 Task: Write "Managed accounting activities to ensure compliance with accounting principles" in achievements or previous job.
Action: Mouse moved to (667, 89)
Screenshot: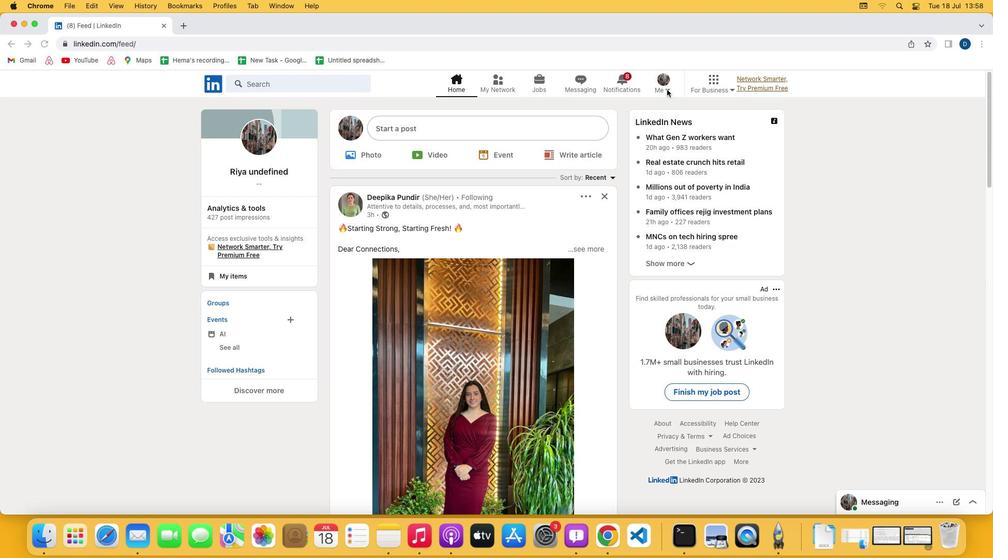 
Action: Mouse pressed left at (667, 89)
Screenshot: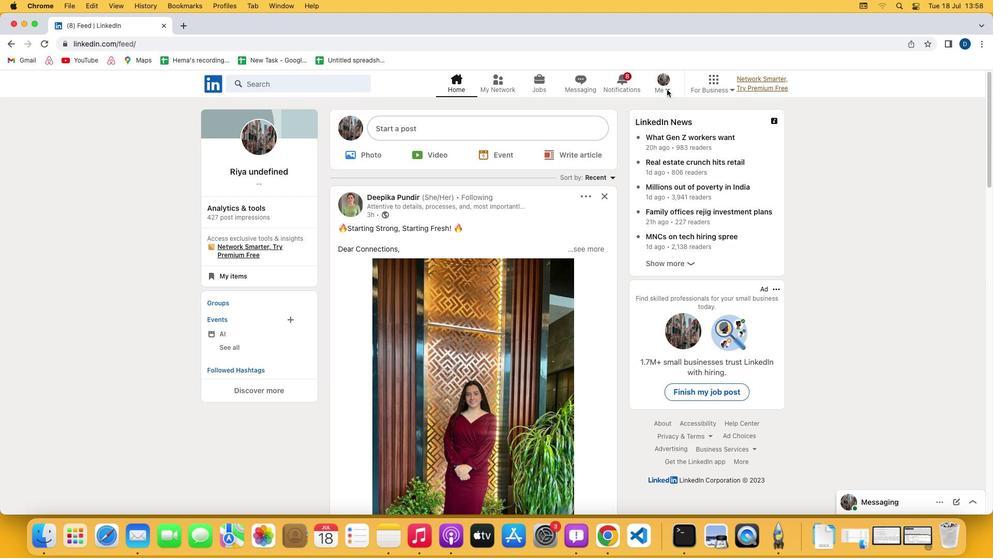 
Action: Mouse moved to (667, 91)
Screenshot: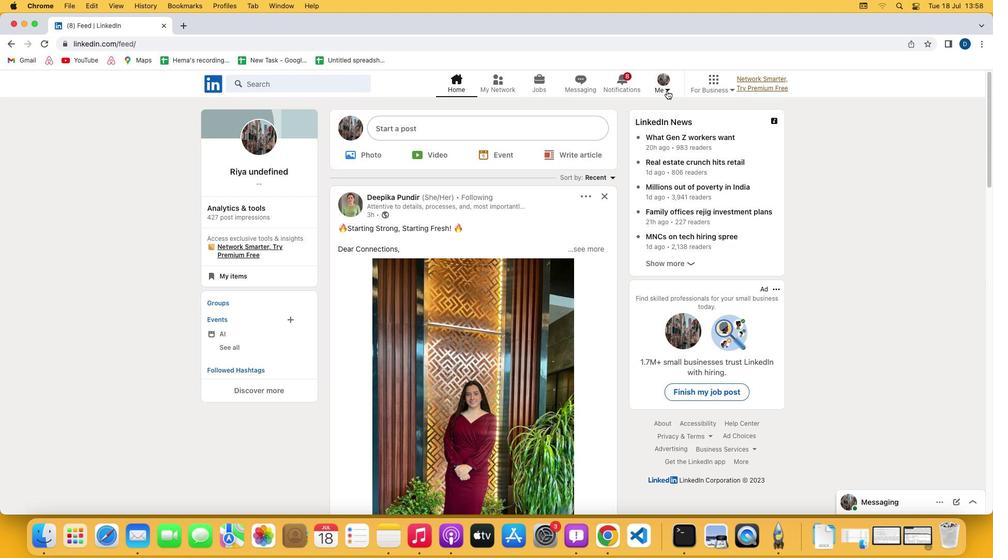 
Action: Mouse pressed left at (667, 91)
Screenshot: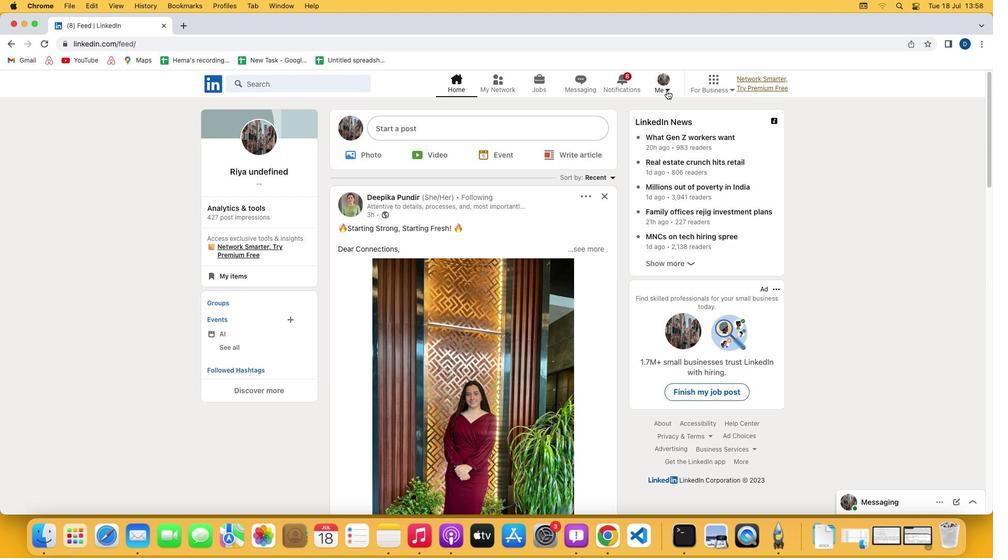 
Action: Mouse moved to (614, 143)
Screenshot: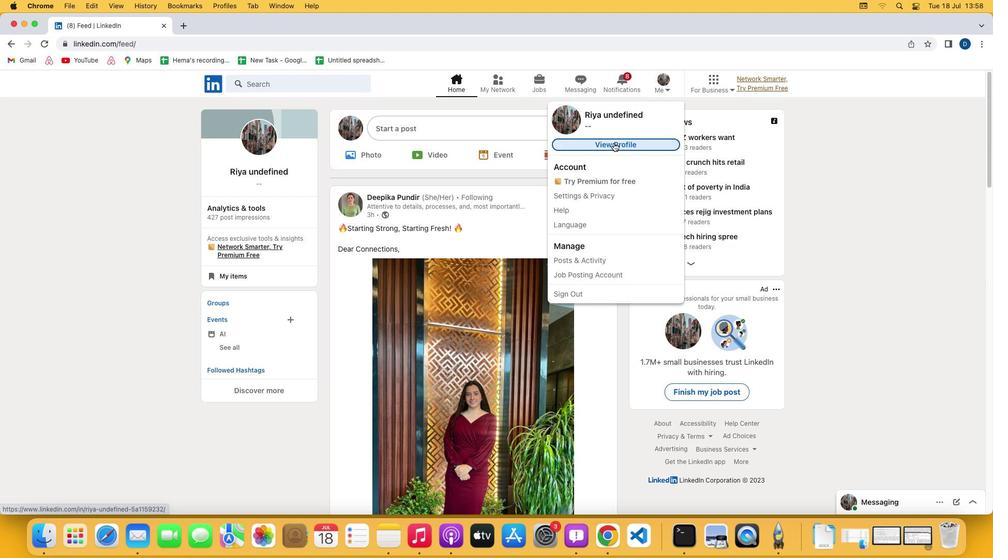 
Action: Mouse pressed left at (614, 143)
Screenshot: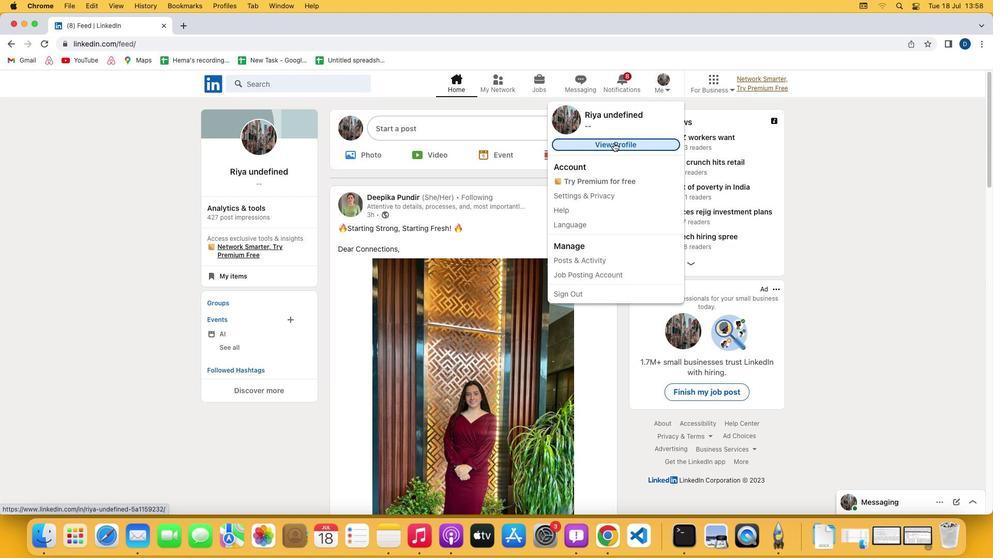
Action: Mouse moved to (312, 349)
Screenshot: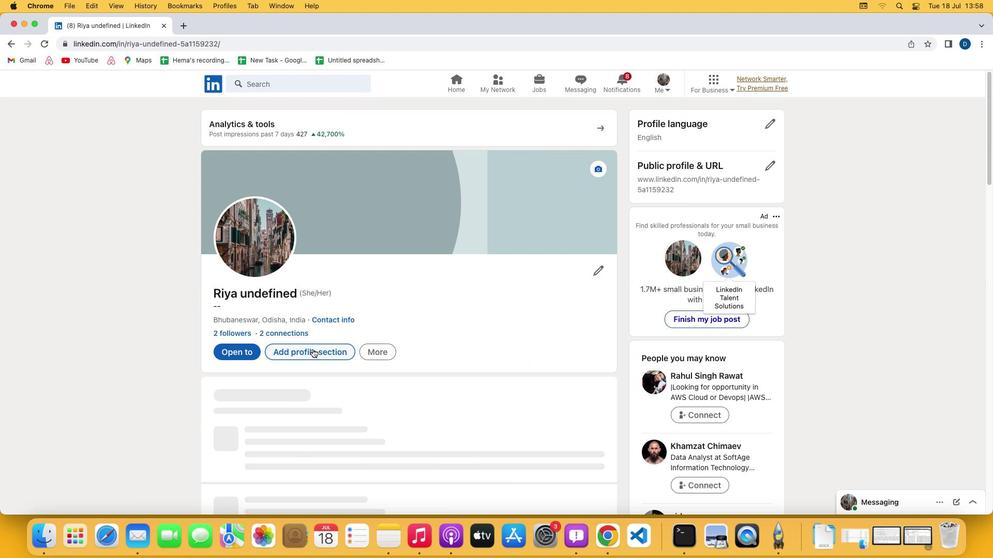 
Action: Mouse pressed left at (312, 349)
Screenshot: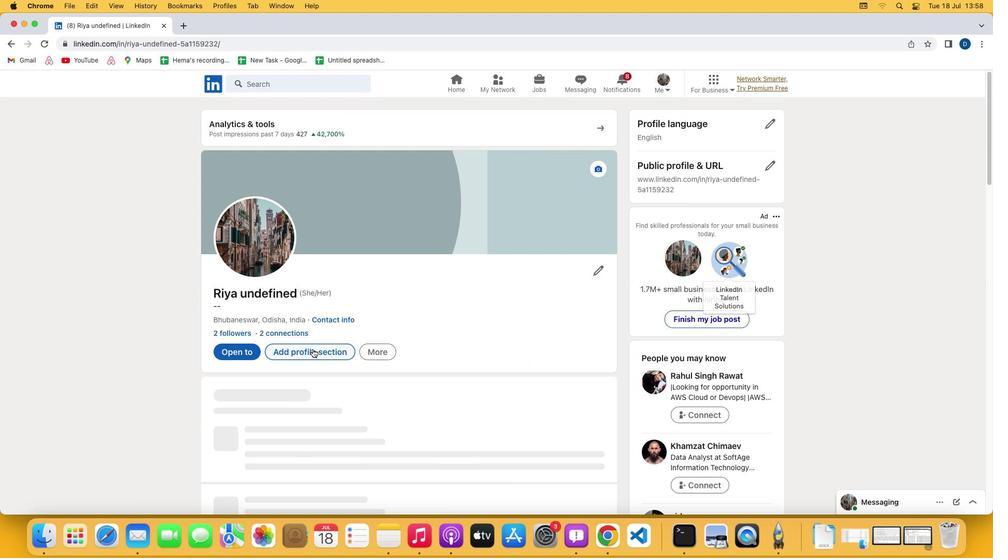
Action: Mouse moved to (443, 177)
Screenshot: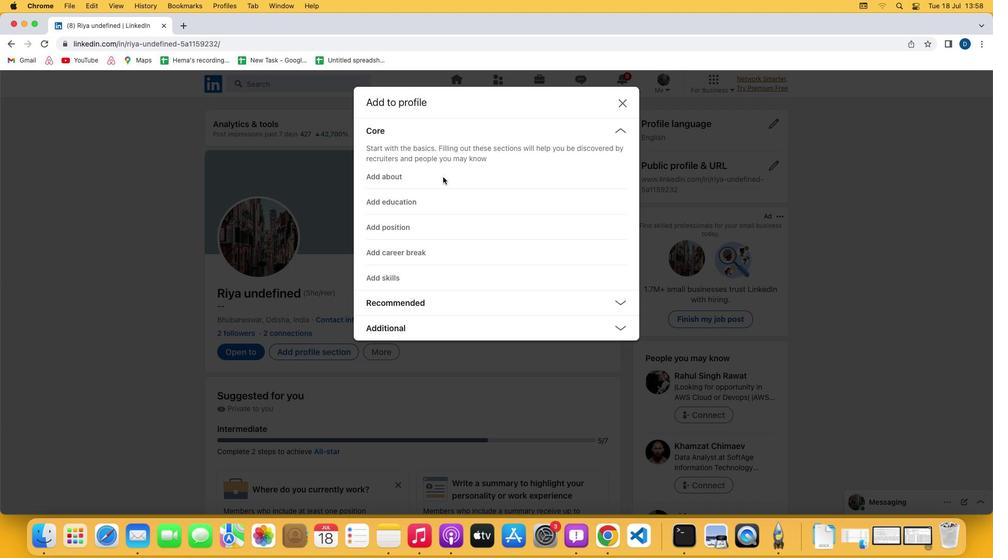 
Action: Mouse pressed left at (443, 177)
Screenshot: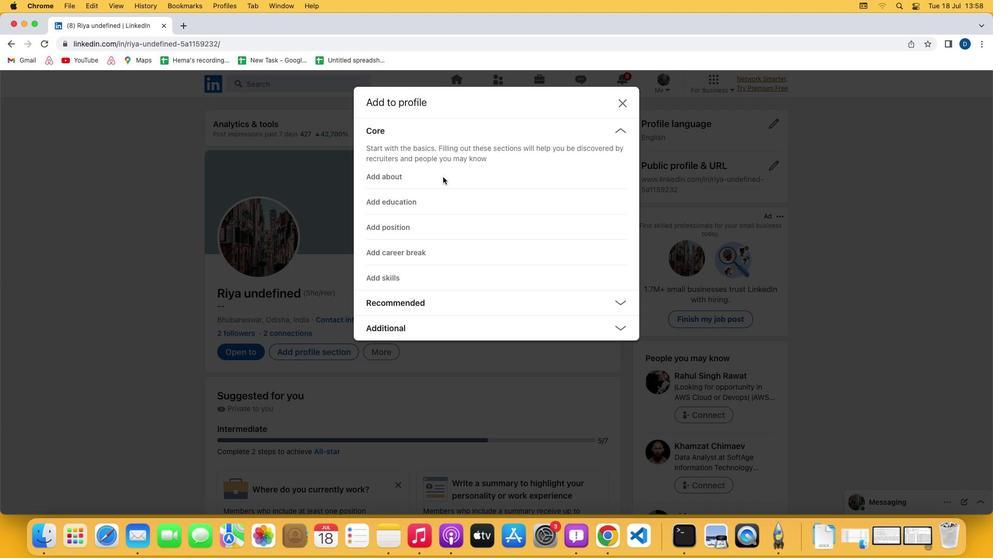 
Action: Mouse moved to (394, 178)
Screenshot: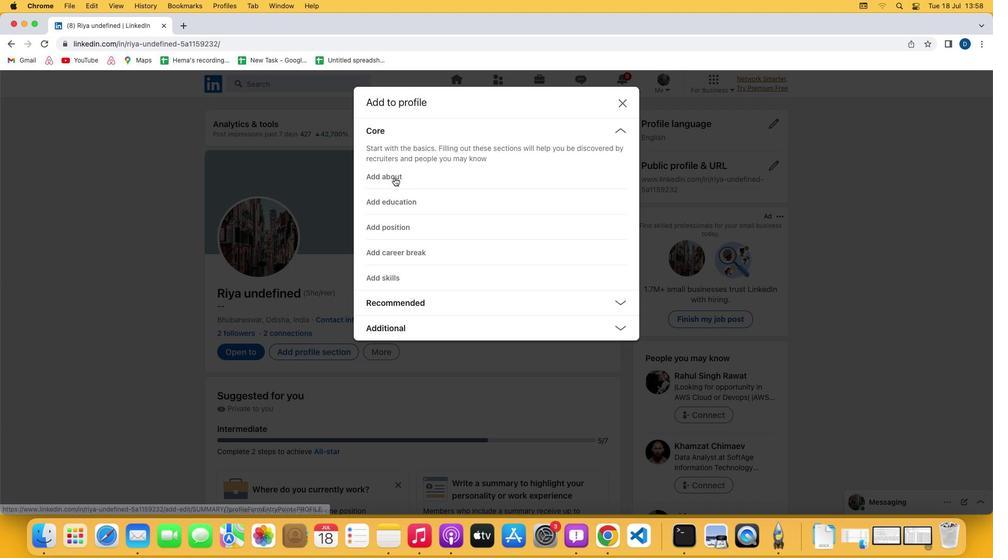
Action: Mouse pressed left at (394, 178)
Screenshot: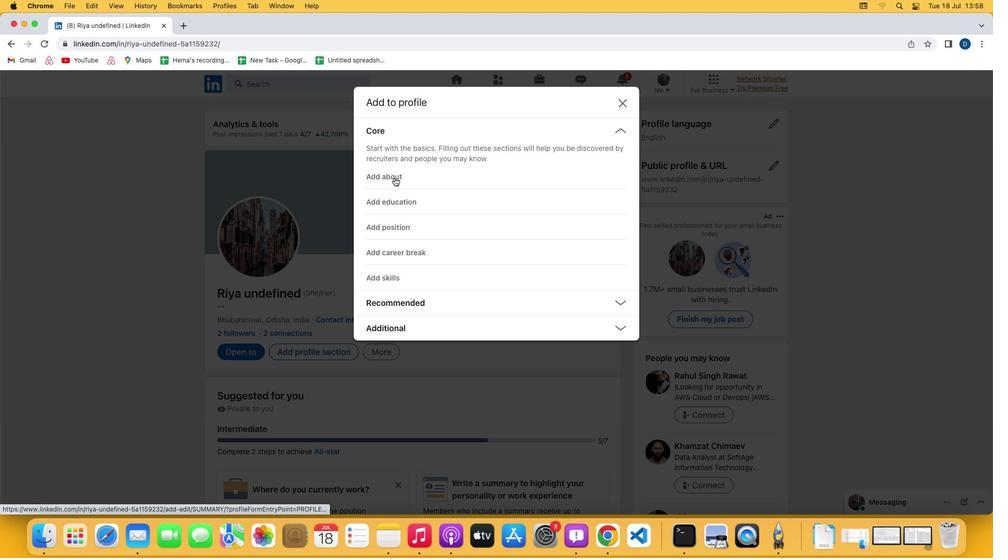 
Action: Mouse moved to (382, 168)
Screenshot: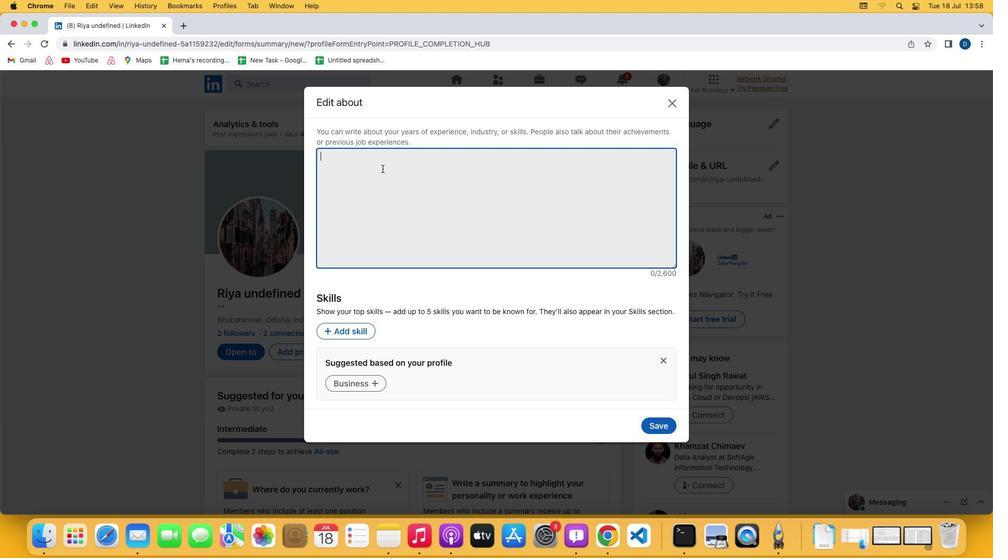 
Action: Mouse pressed left at (382, 168)
Screenshot: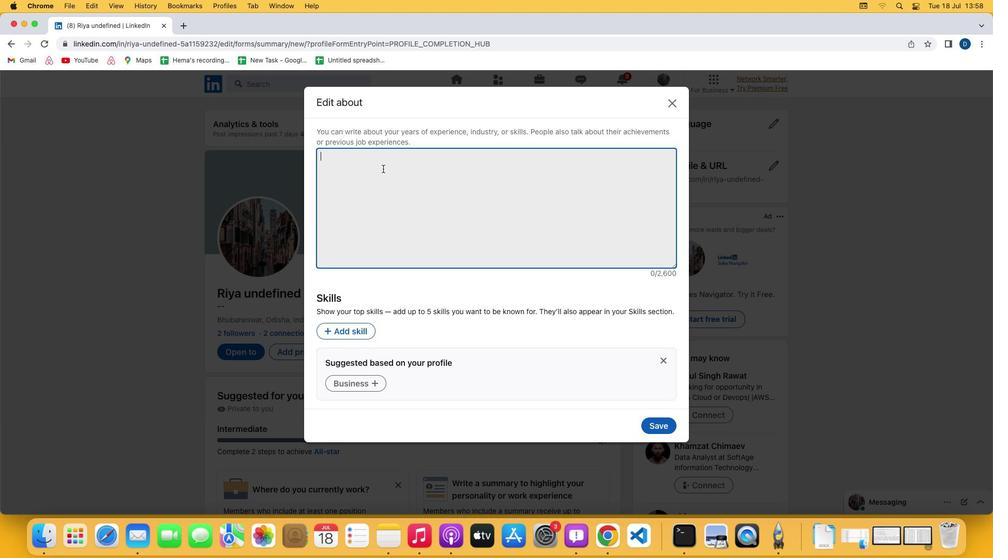 
Action: Mouse moved to (383, 169)
Screenshot: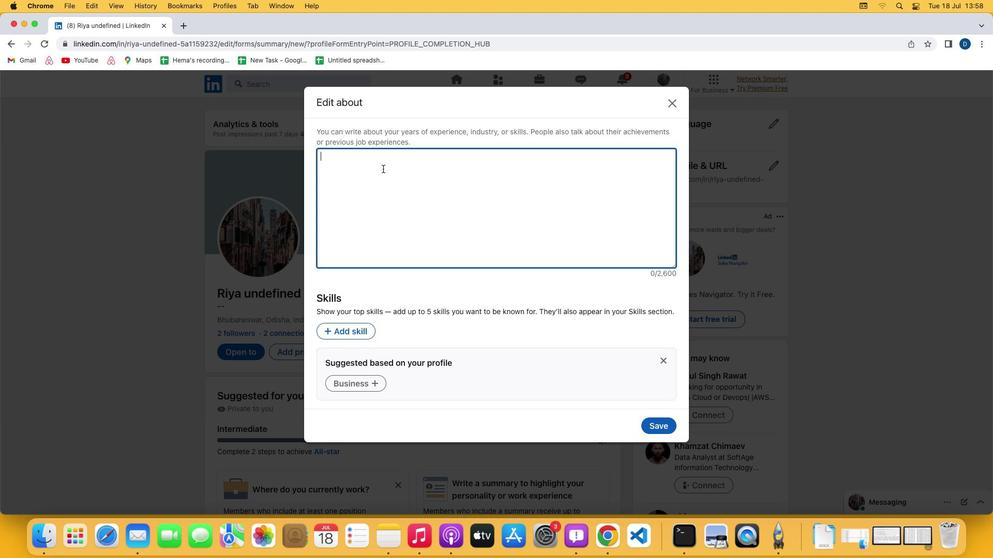
Action: Key pressed Key.shift'M''a''n''a''g''e''d'Key.space'a''c''c''o''u''n''t''i''n''g'Key.space'a''c''t''i''v''i''t''i''e''s'Key.space't''o'Key.space'e''n''s''u''r''e'Key.space'c''o''m''p''l'
Screenshot: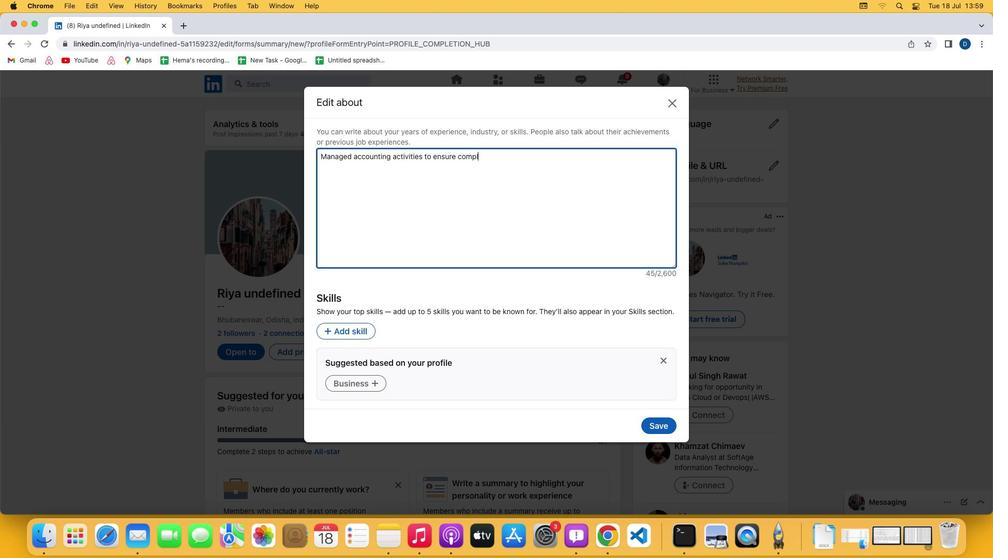 
Action: Mouse moved to (382, 169)
Screenshot: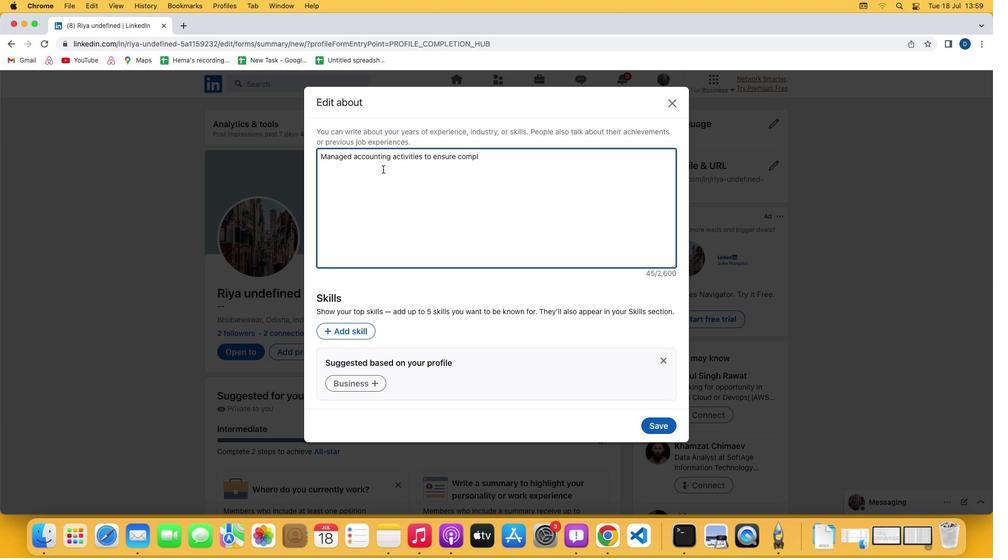 
Action: Key pressed 'i''a''n''c''e'Key.space'w''i''t''h'Key.space'a''c''c''o''u''n''t''i''n''g'Key.space'p''r''i''n''c''i''p''a'Key.backspace'l''e''s'
Screenshot: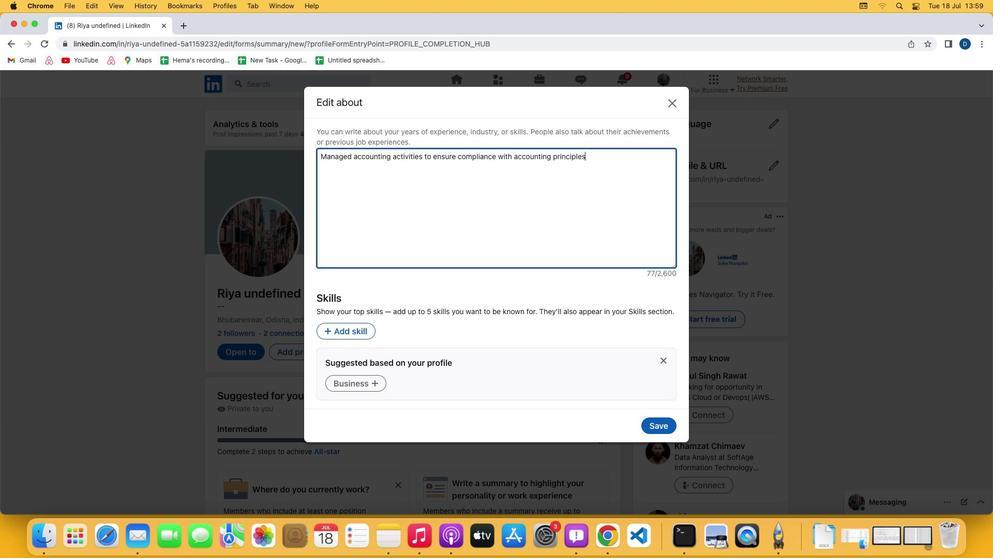 
